 Task: Locate the nearest national wildlife refuge to Corpus Christi, Texas, and Houston, Texas.
Action: Mouse moved to (182, 101)
Screenshot: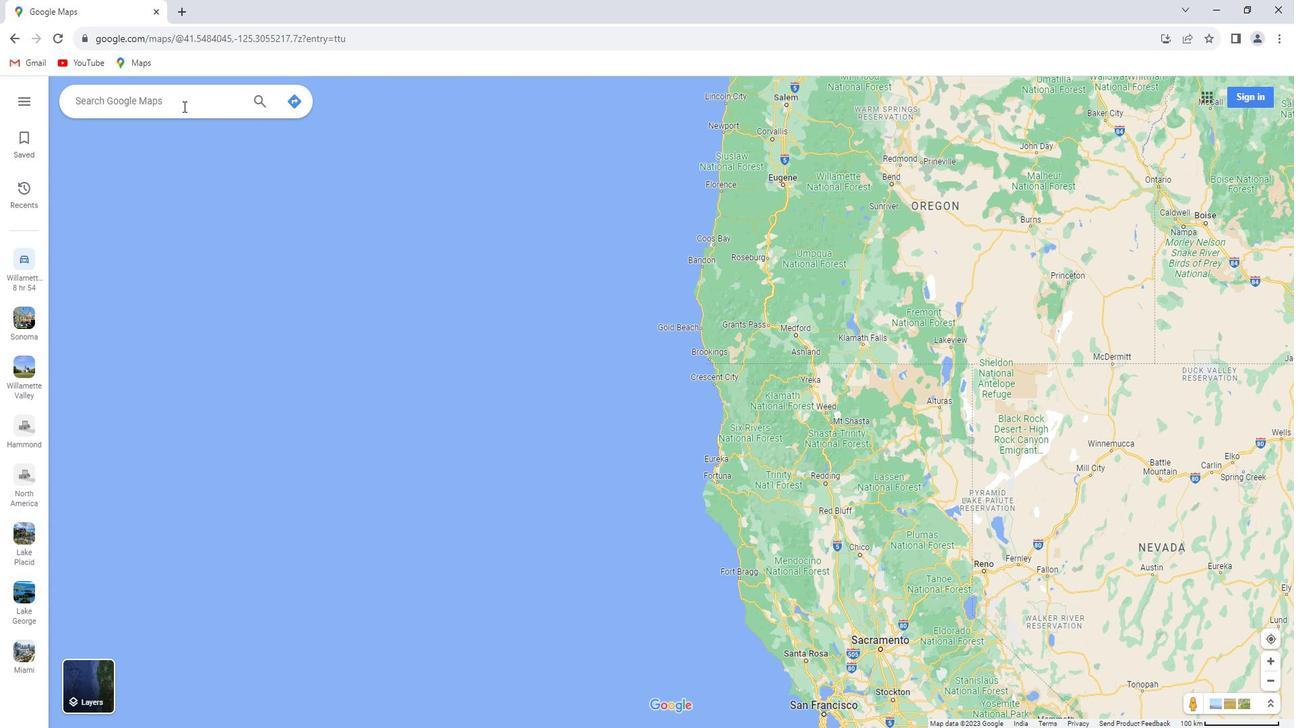 
Action: Mouse pressed left at (182, 101)
Screenshot: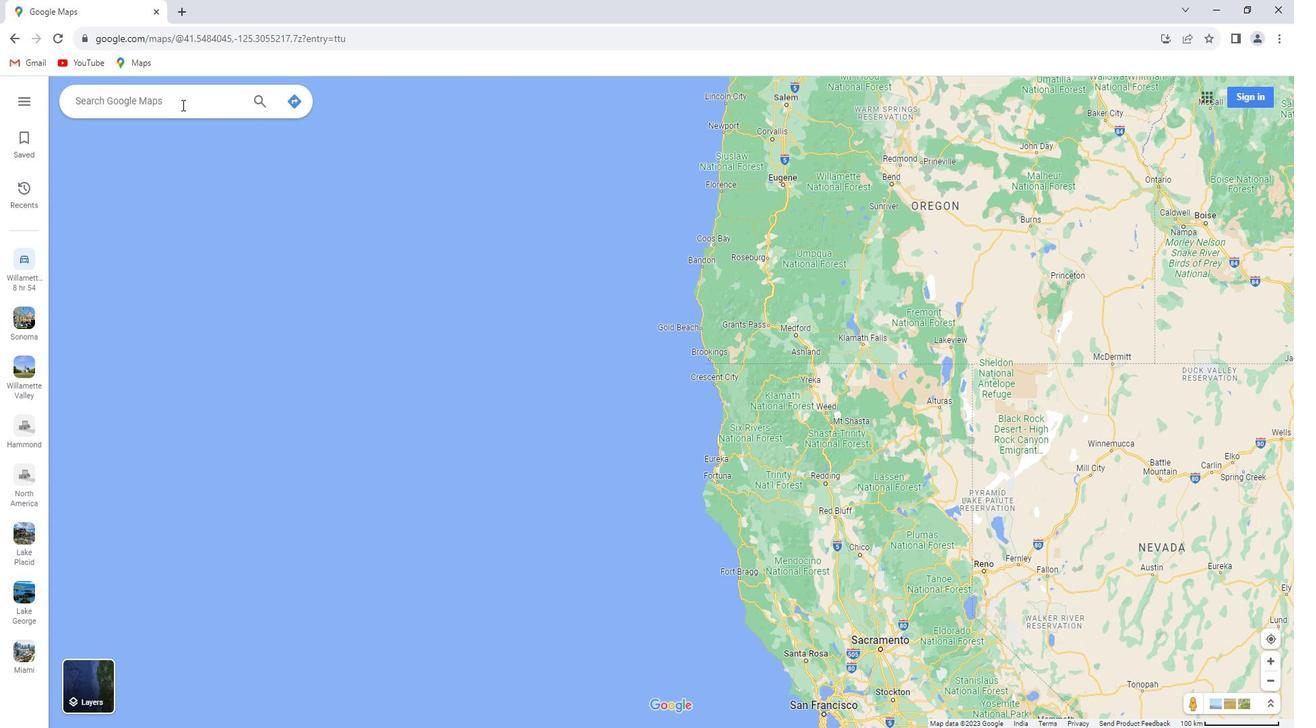 
Action: Key pressed <Key.shift>Corpus<Key.space><Key.shift>Christi,<Key.space><Key.shift>Texas
Screenshot: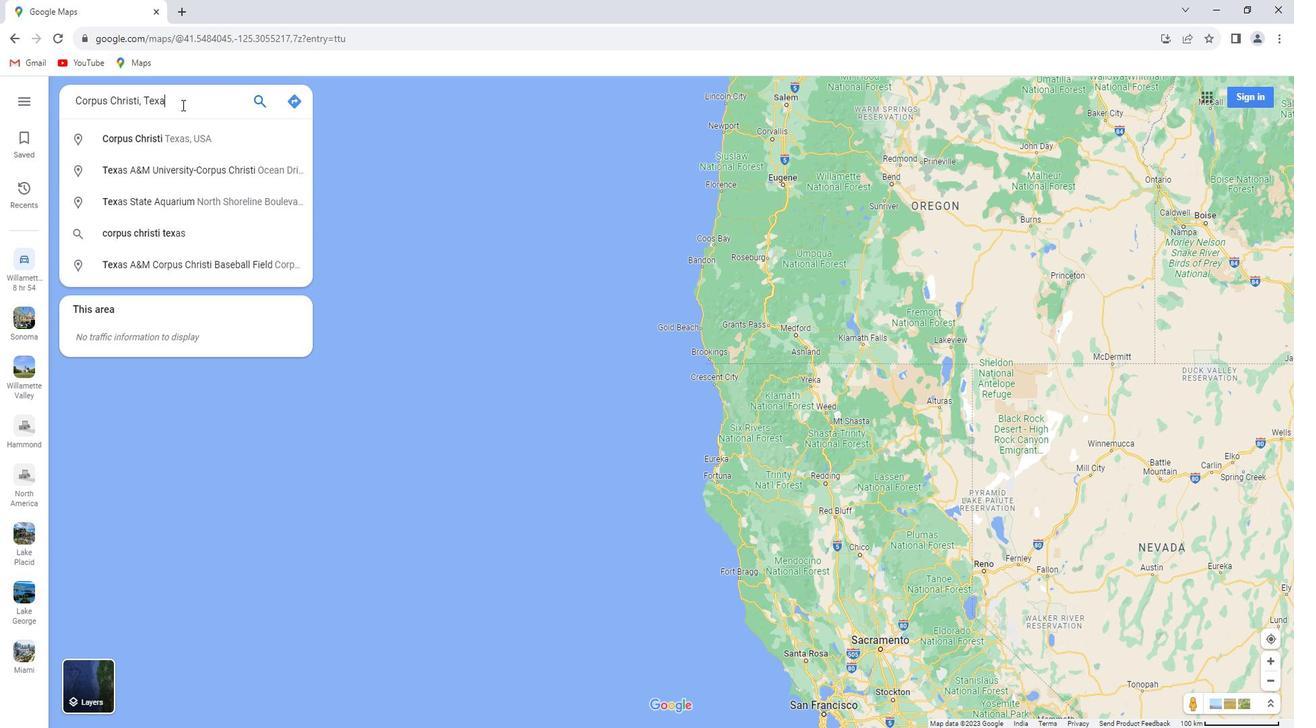 
Action: Mouse moved to (346, 138)
Screenshot: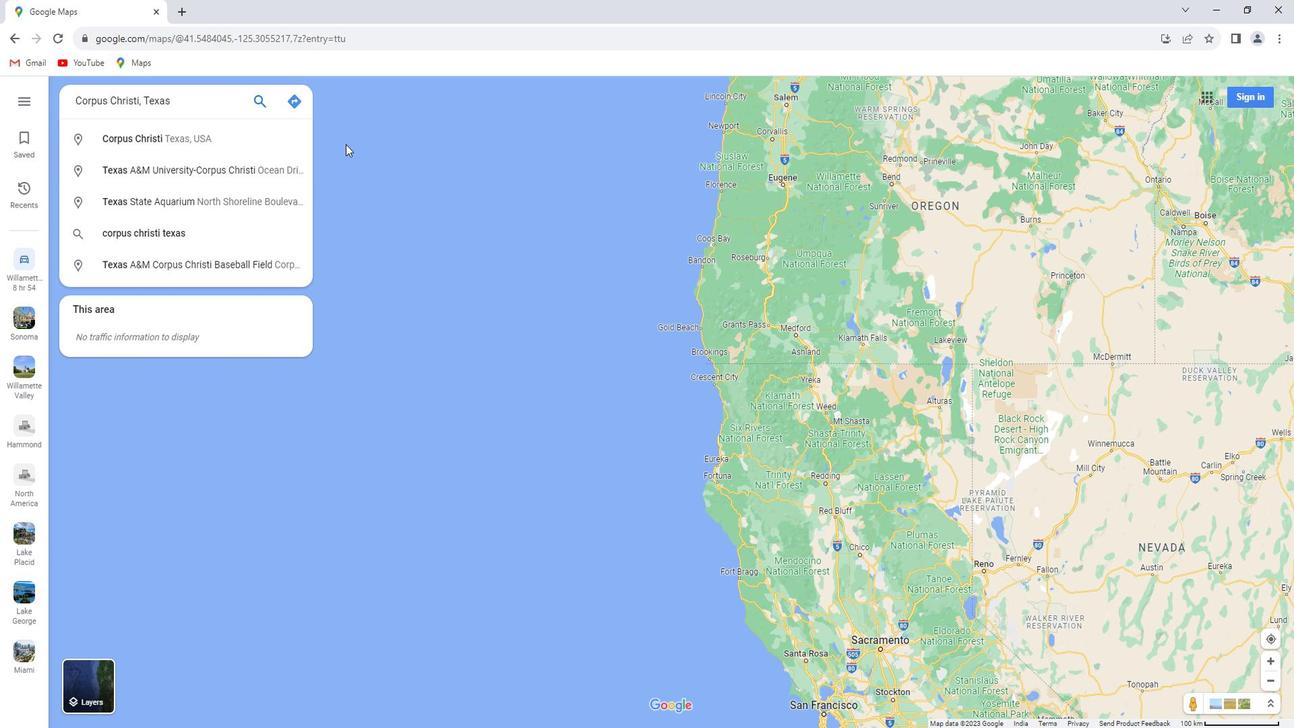 
Action: Mouse pressed left at (346, 138)
Screenshot: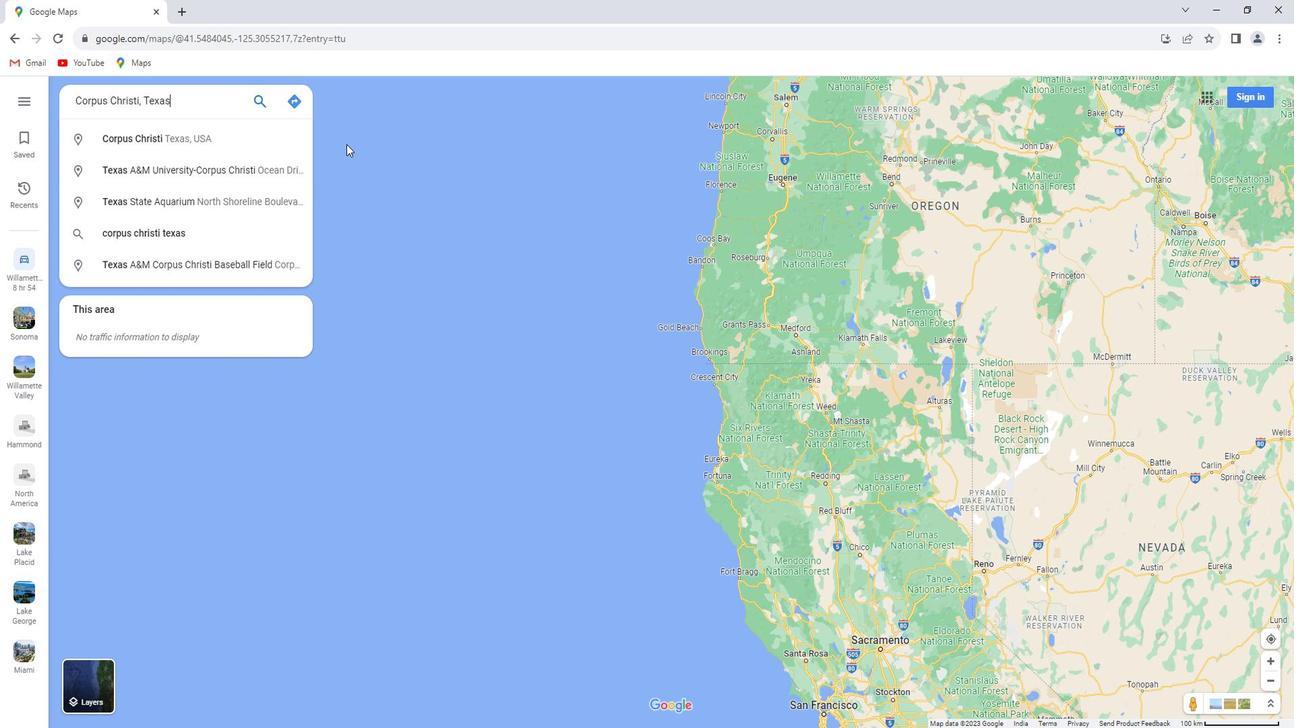 
Action: Mouse moved to (345, 139)
Screenshot: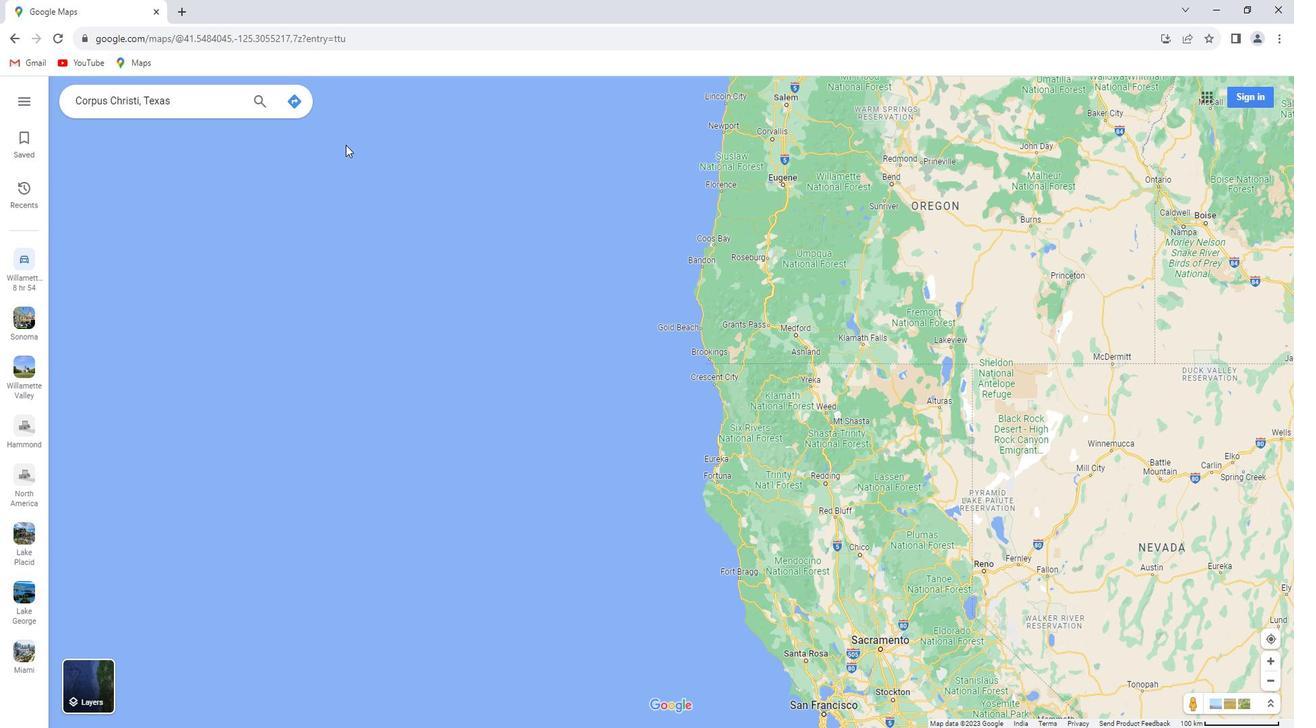 
Action: Key pressed <Key.enter>
Screenshot: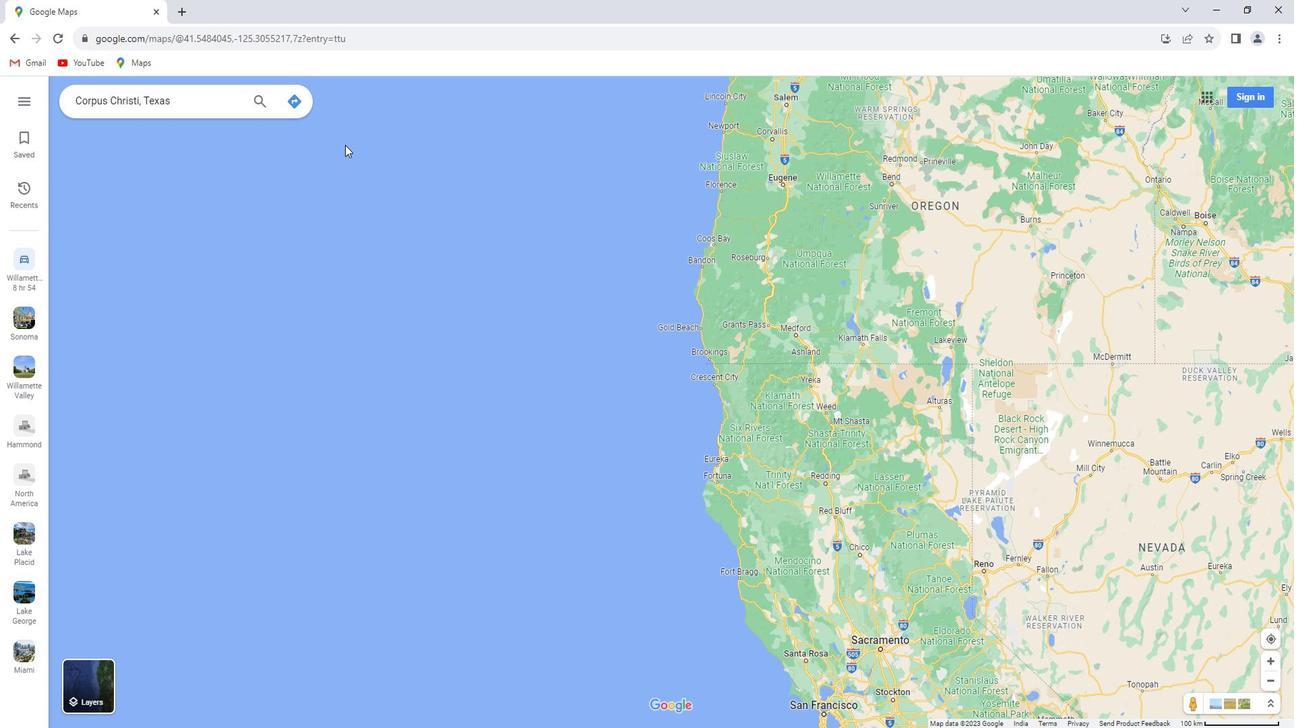 
Action: Mouse moved to (191, 97)
Screenshot: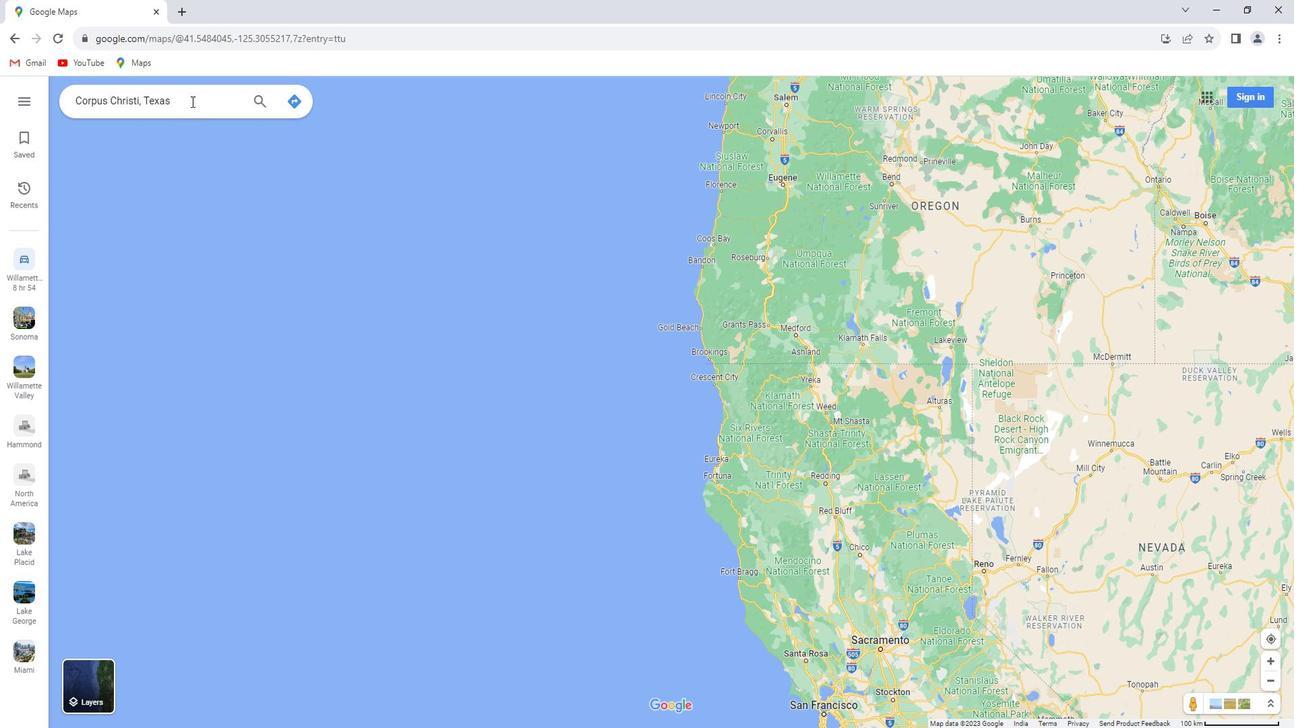 
Action: Mouse pressed left at (191, 97)
Screenshot: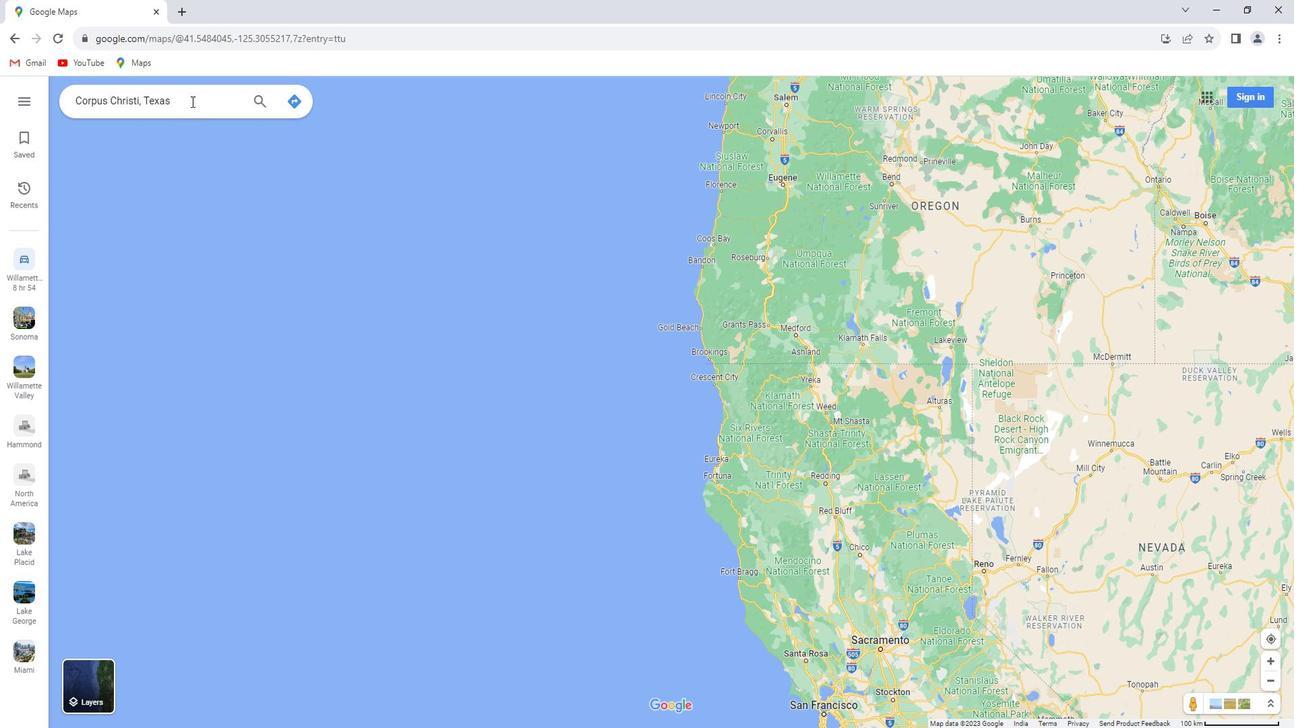 
Action: Key pressed <Key.enter>
Screenshot: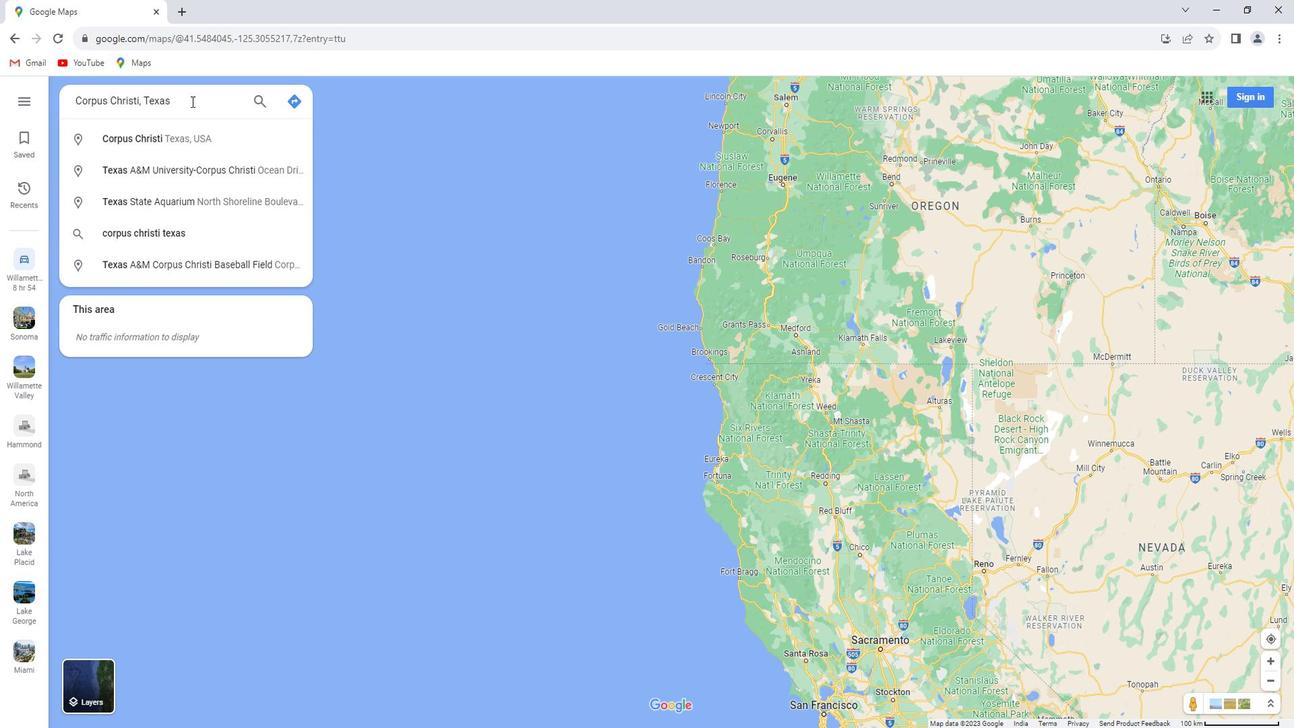 
Action: Mouse moved to (179, 333)
Screenshot: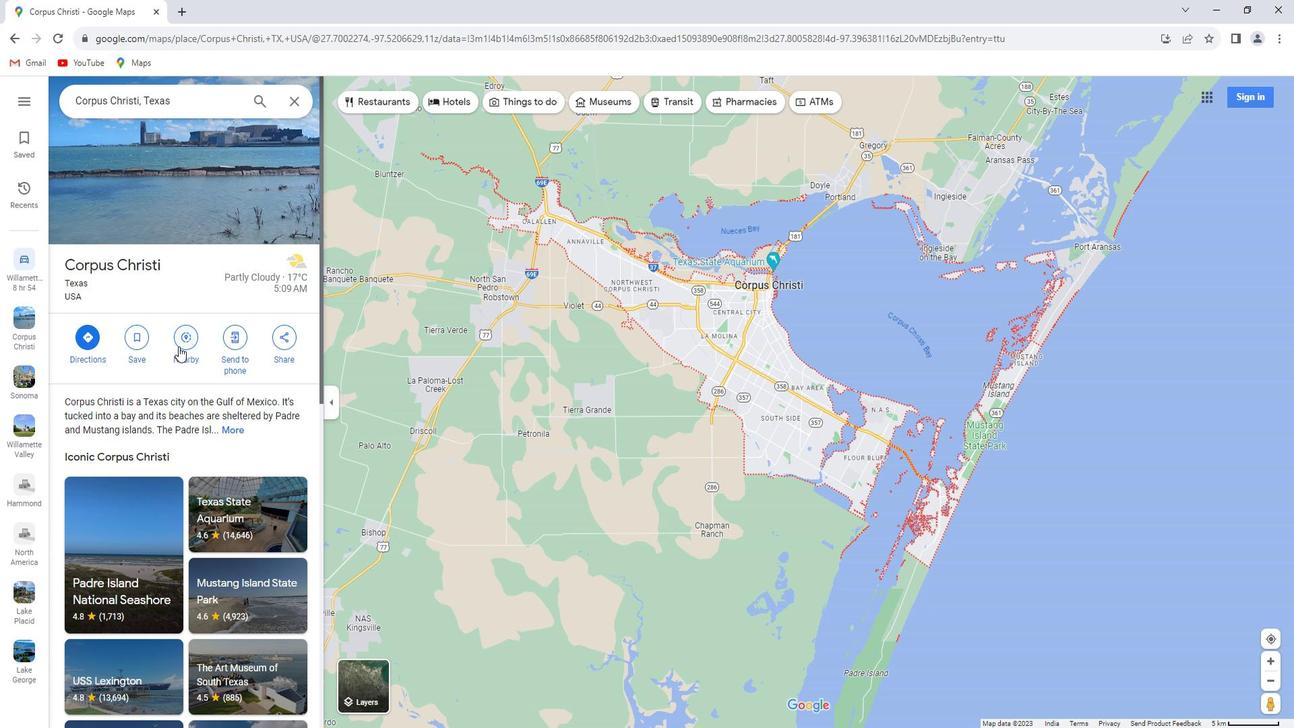 
Action: Mouse pressed left at (179, 333)
Screenshot: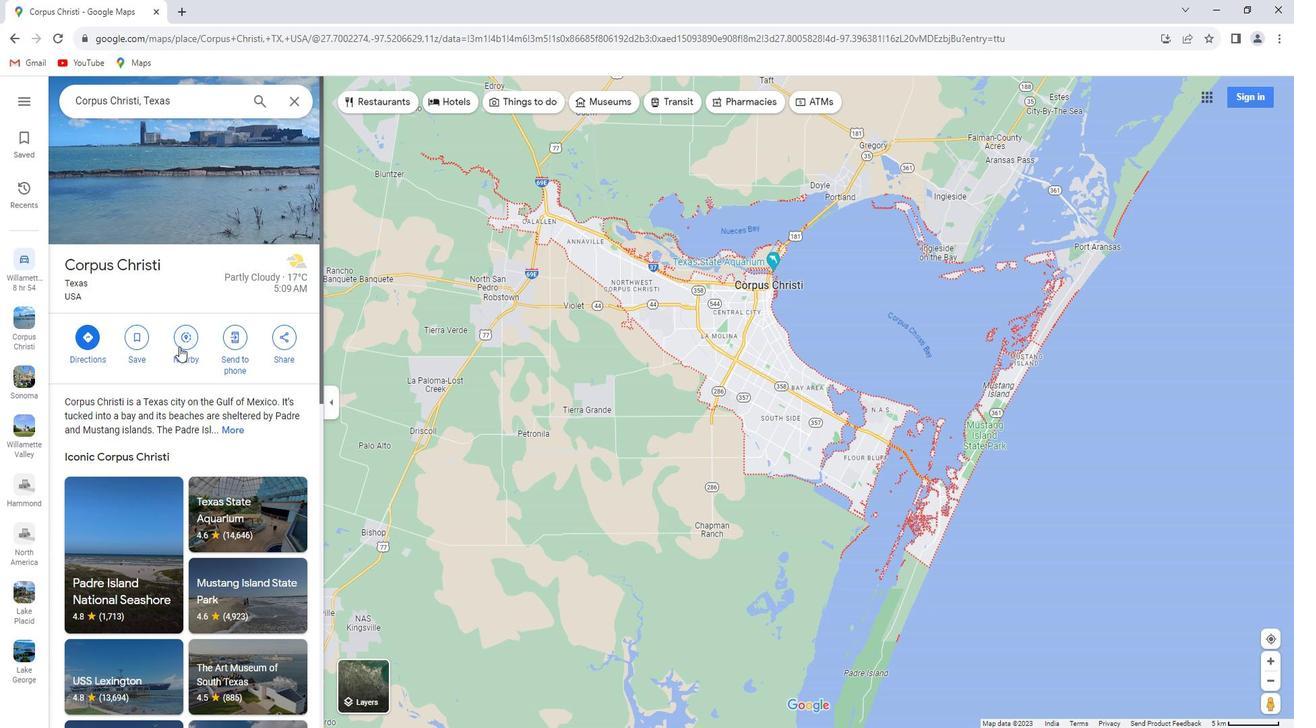 
Action: Key pressed nationa<Key.space><Key.backspace>l<Key.space>wildlife<Key.space>refuge<Key.enter>
Screenshot: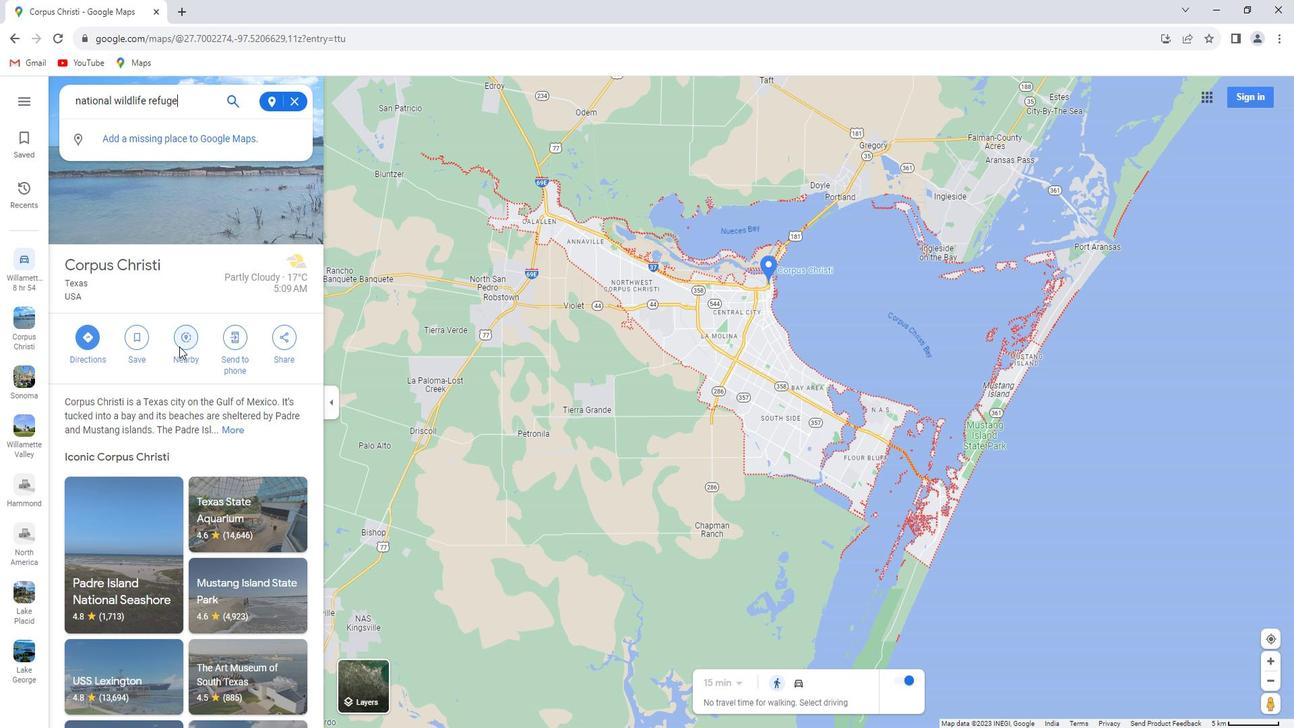 
Action: Mouse moved to (290, 97)
Screenshot: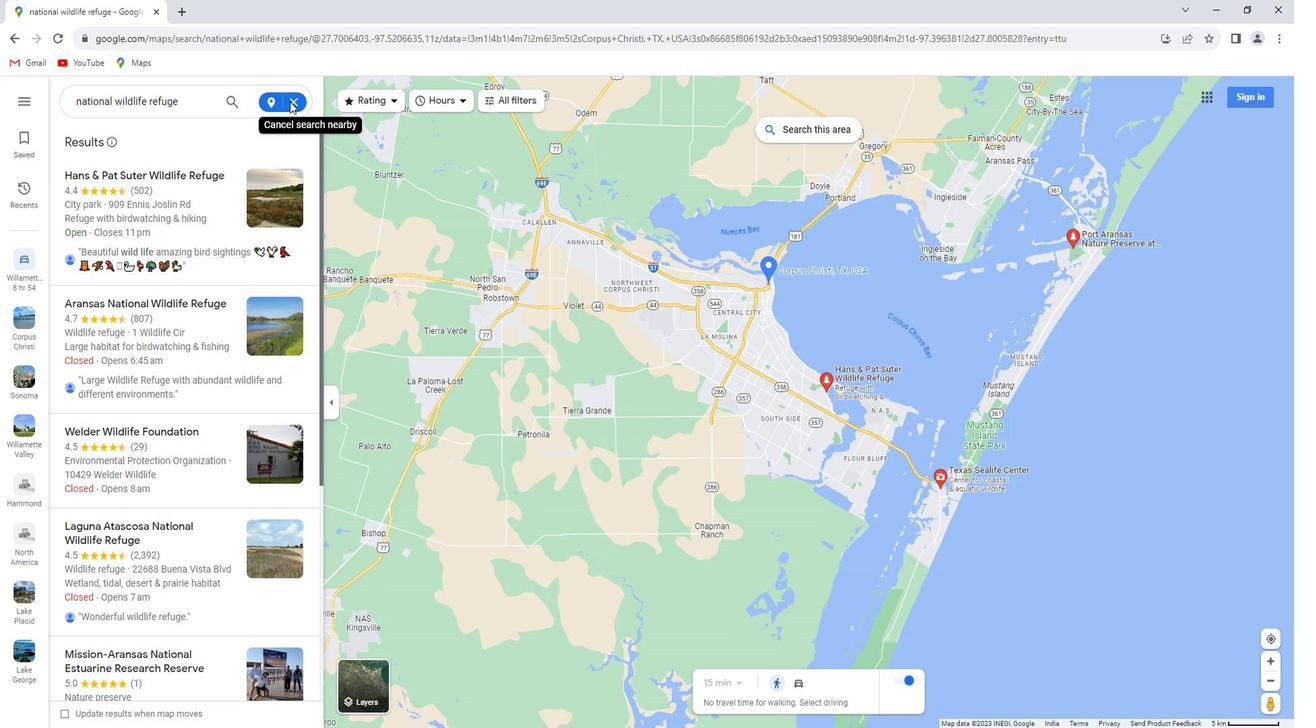
Action: Mouse pressed left at (290, 97)
Screenshot: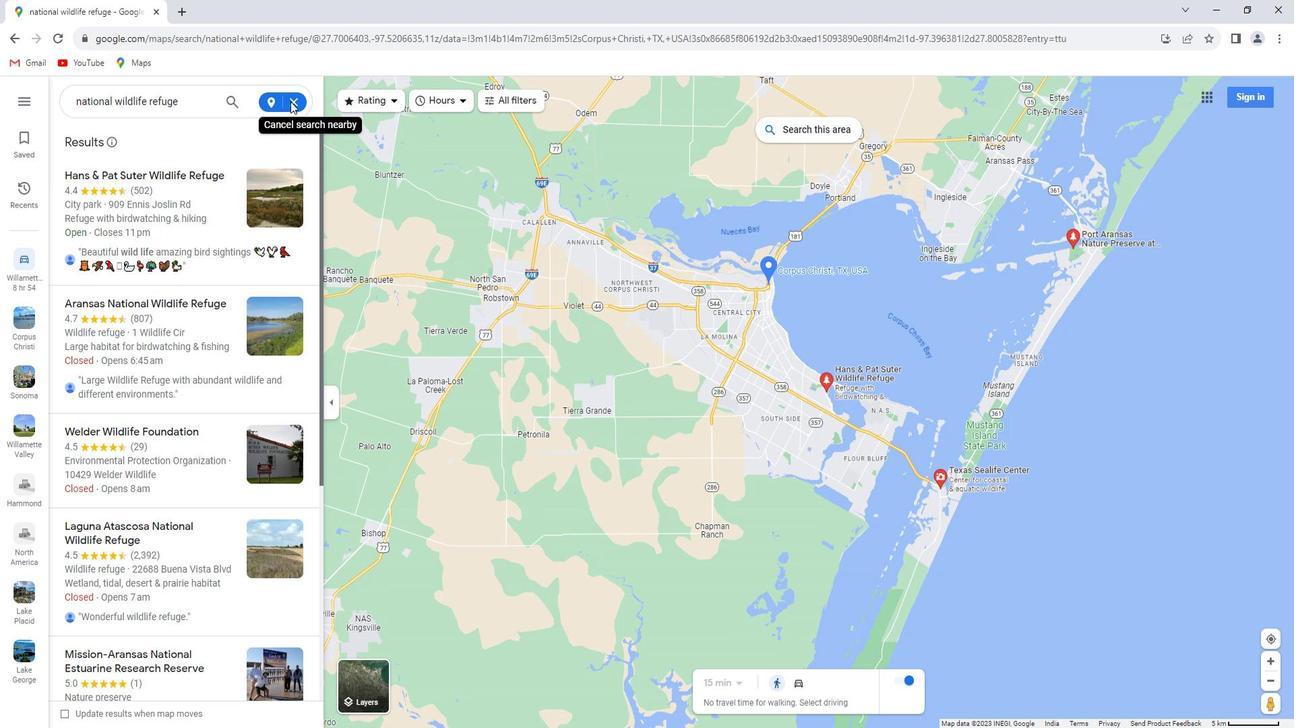 
Action: Mouse moved to (294, 99)
Screenshot: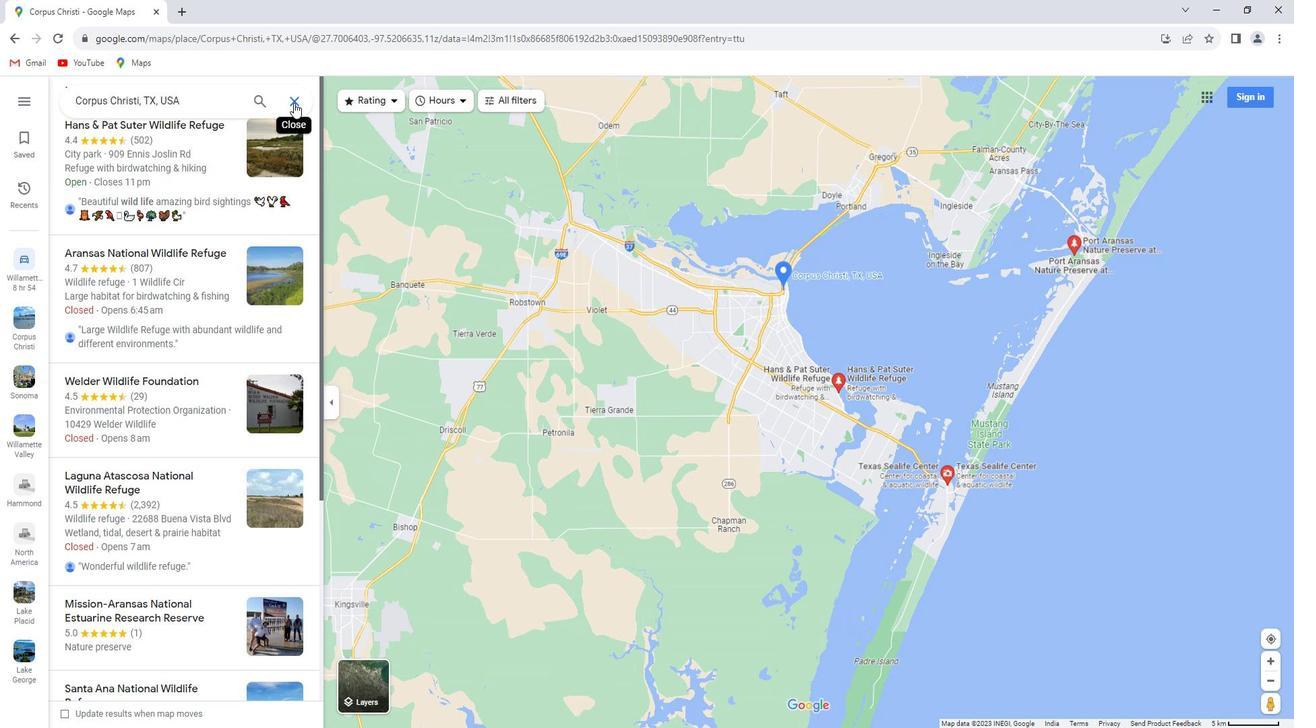 
Action: Mouse pressed left at (294, 99)
Screenshot: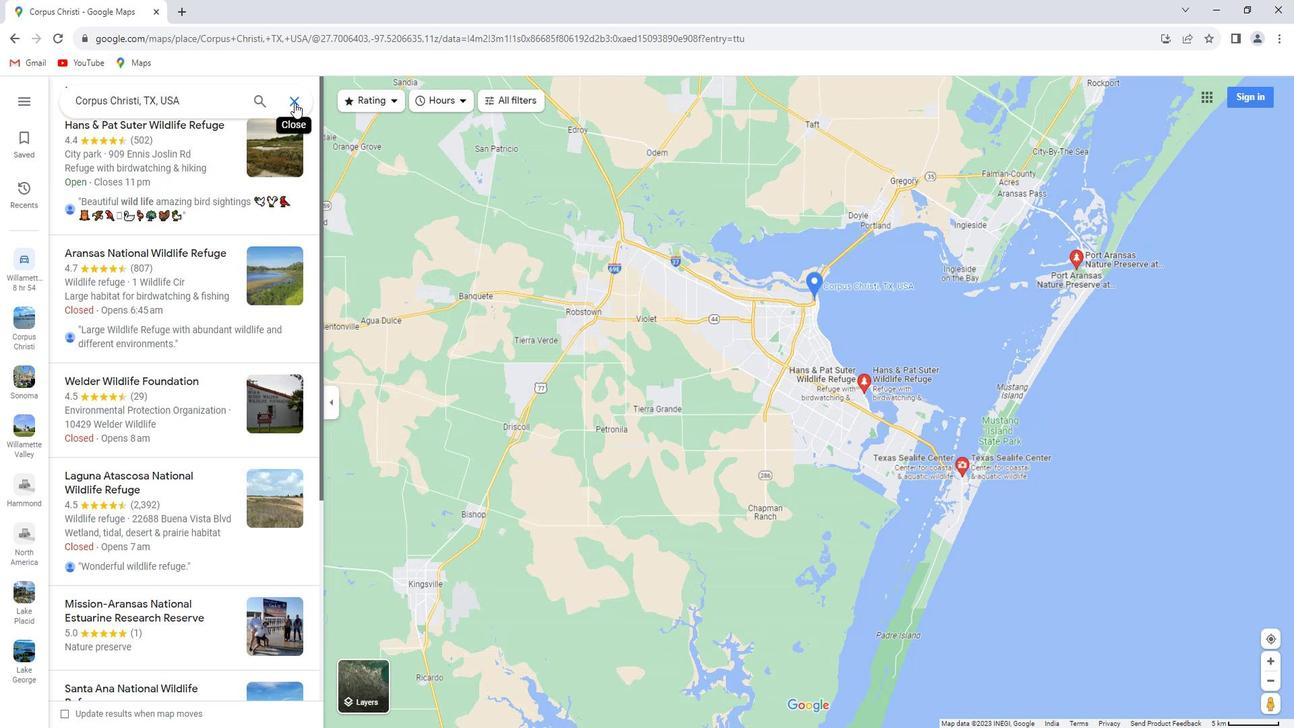 
Action: Mouse moved to (190, 101)
Screenshot: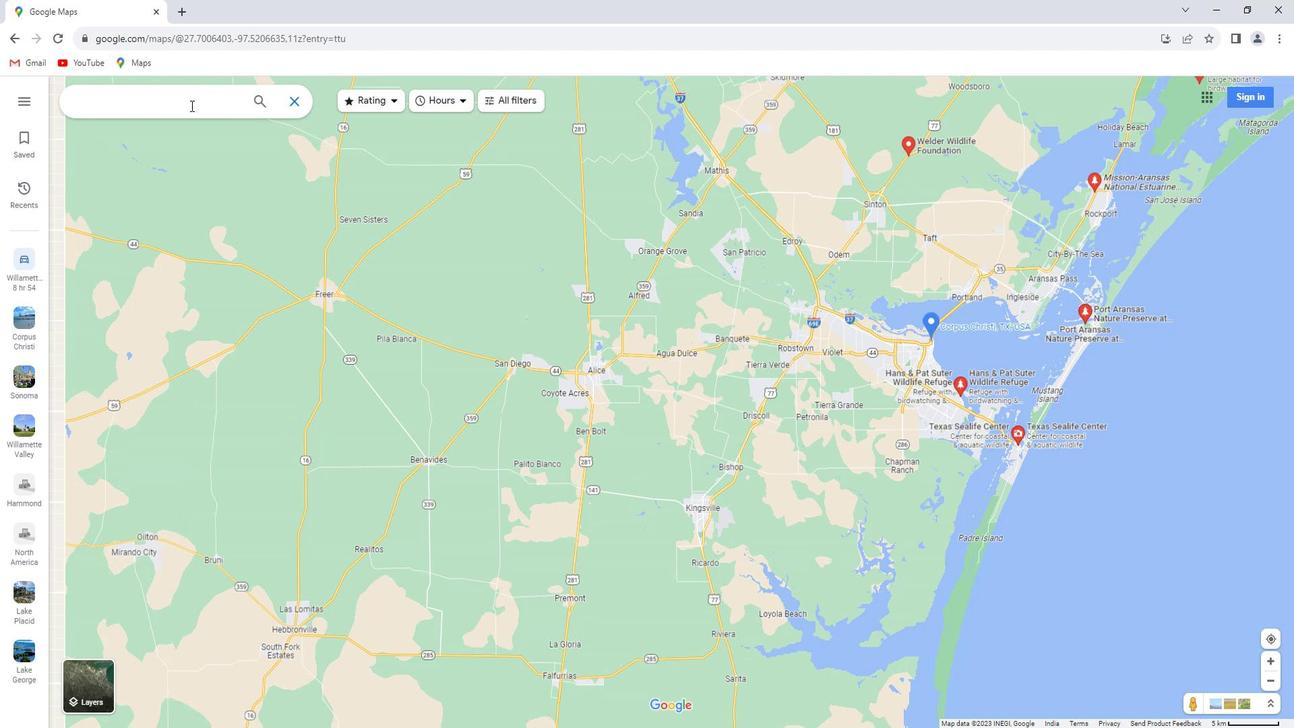 
Action: Key pressed <Key.shift>Houston,<Key.space><Key.shift>Texas<Key.enter>
Screenshot: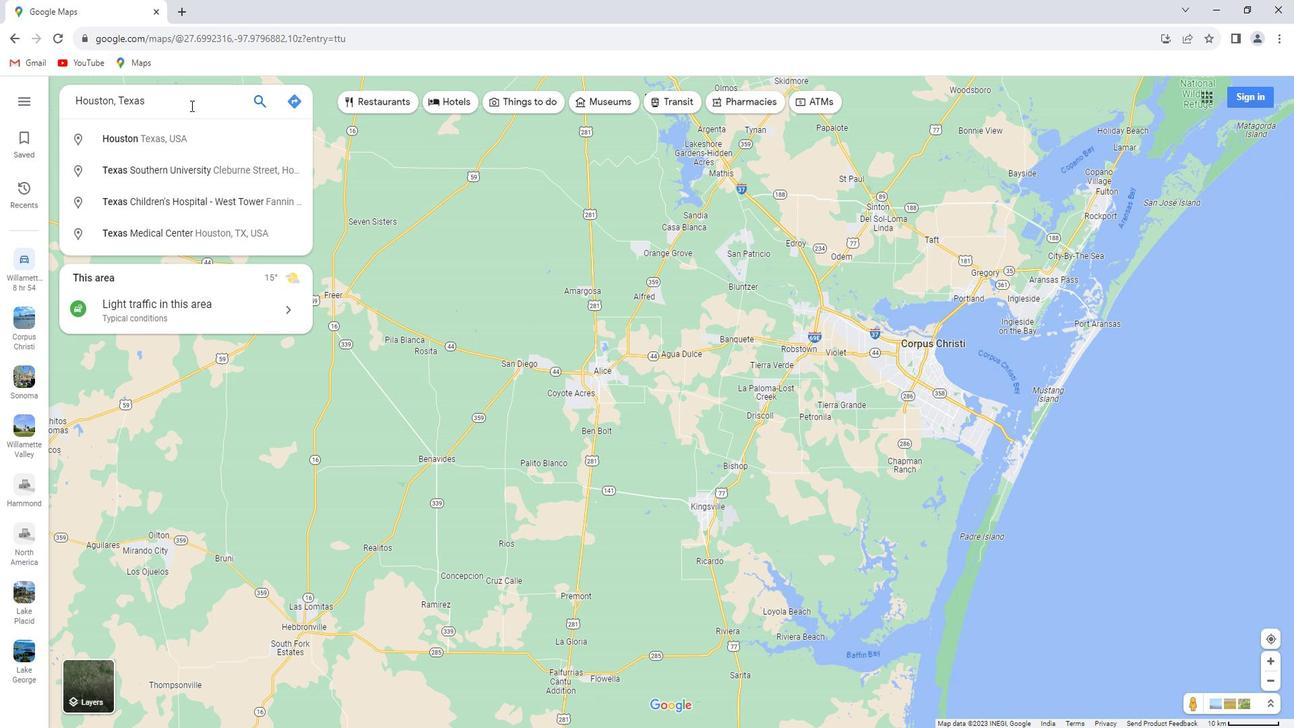 
Action: Mouse moved to (183, 321)
Screenshot: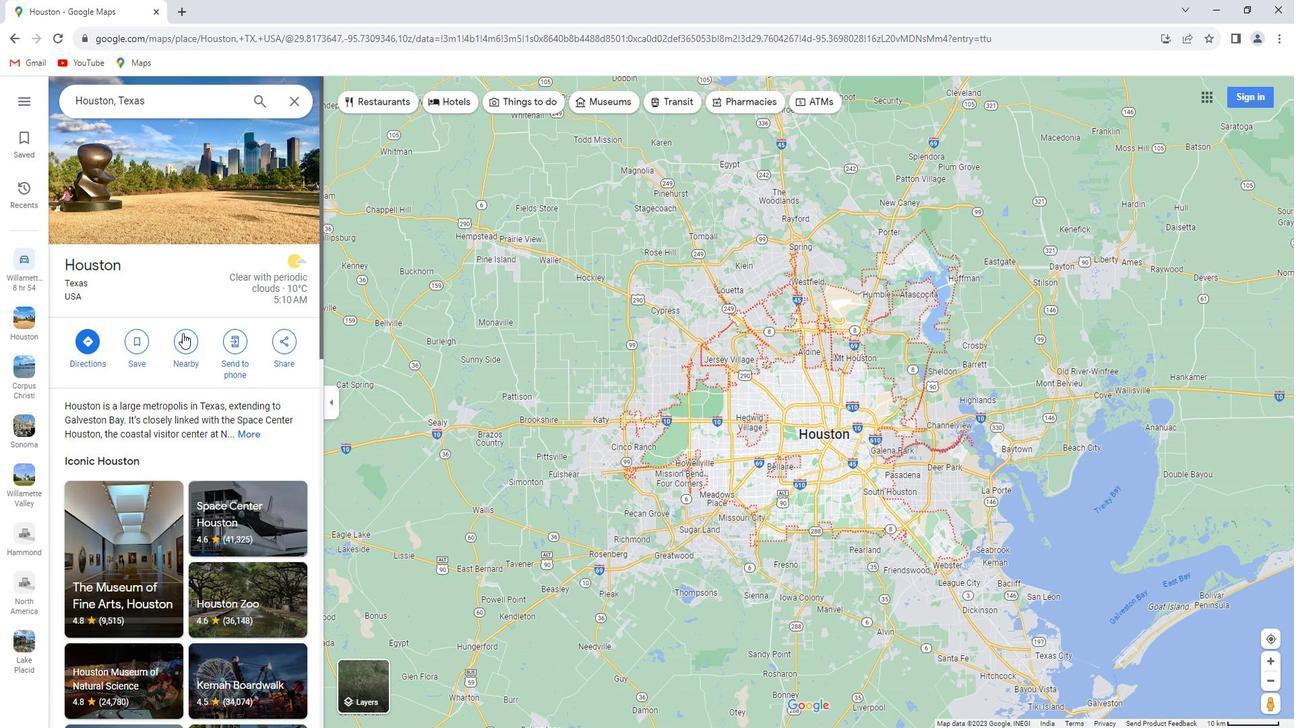 
Action: Mouse pressed left at (183, 321)
Screenshot: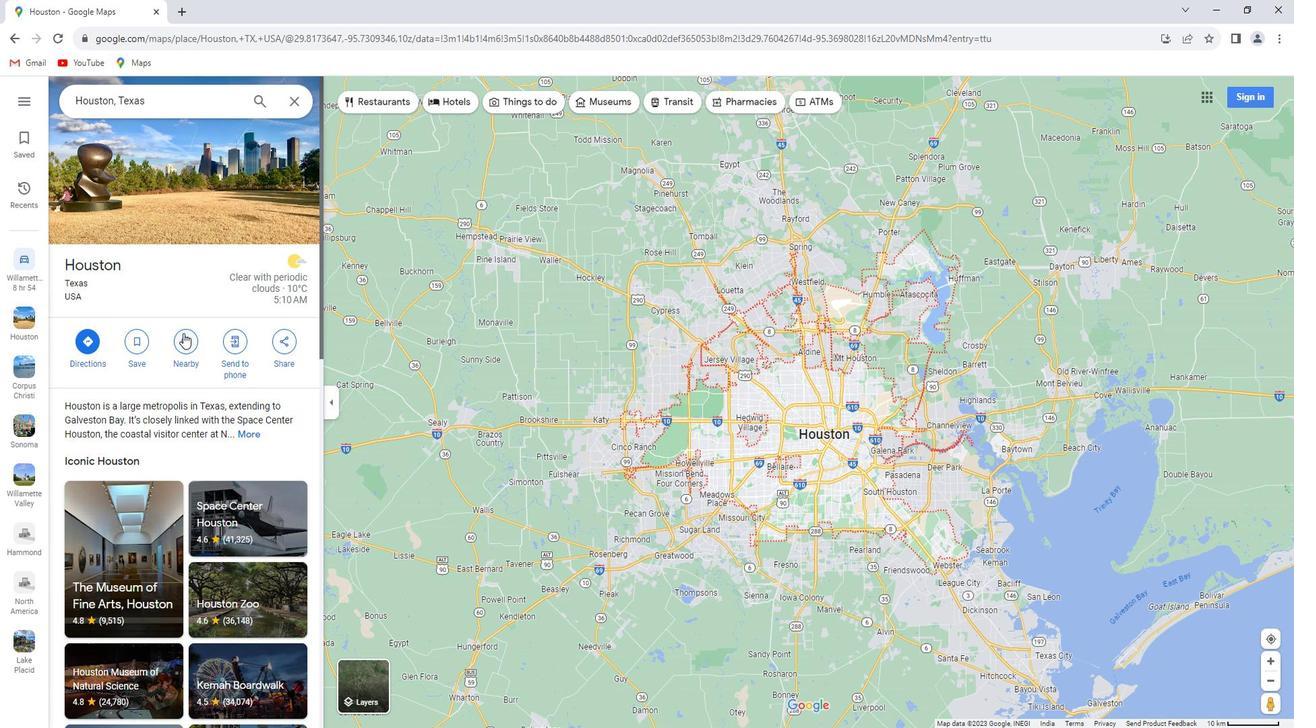 
Action: Mouse moved to (180, 305)
Screenshot: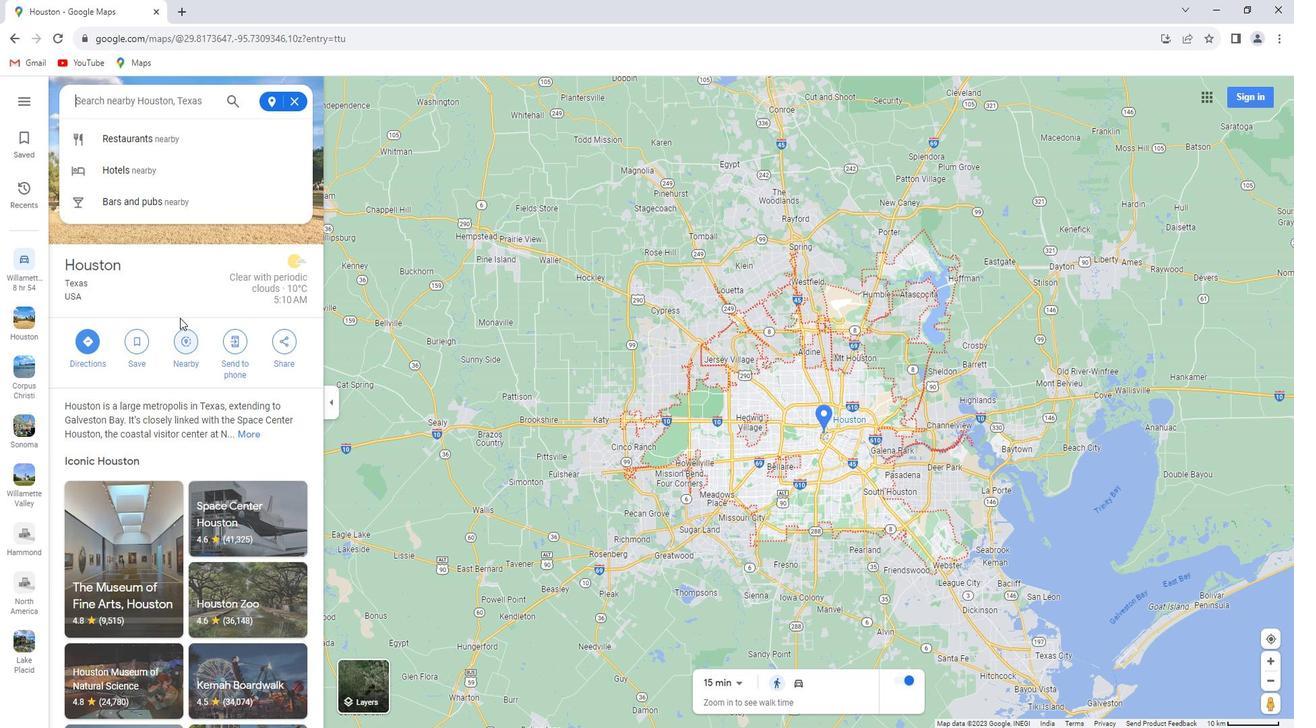 
Action: Key pressed national<Key.space>wildlife<Key.space>refuge<Key.enter>
Screenshot: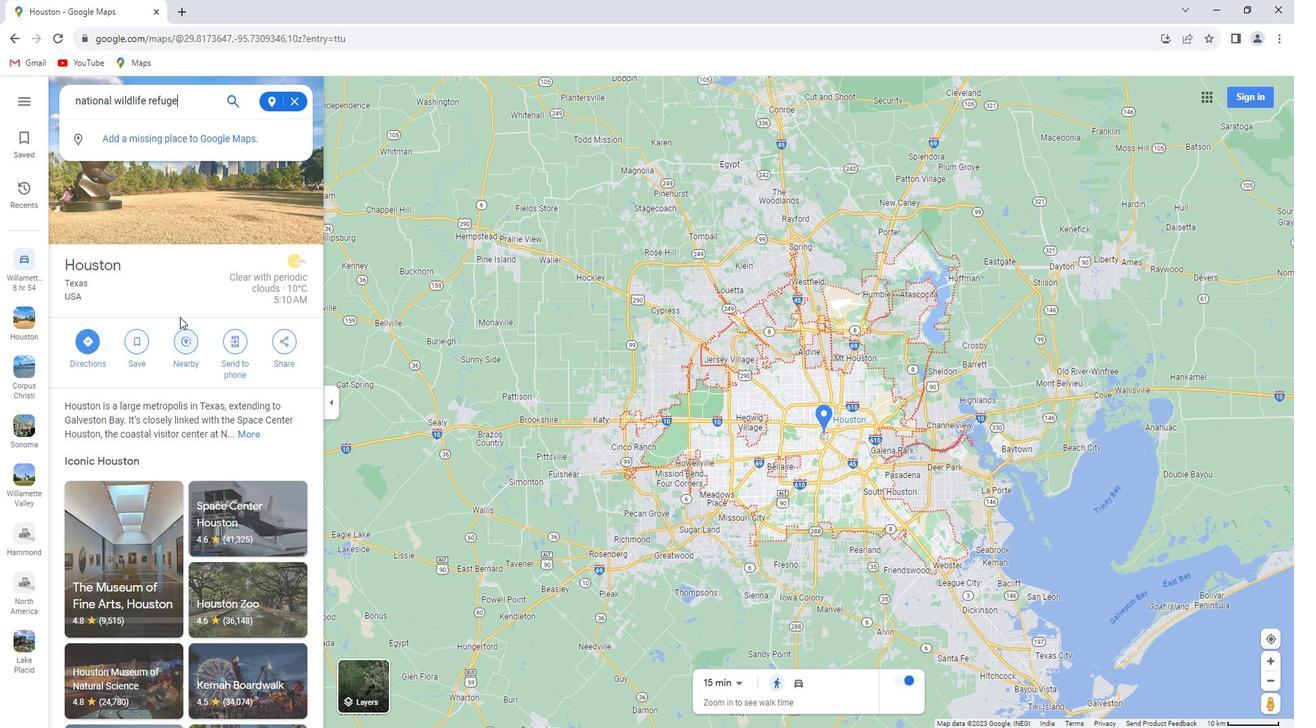 
